 Task: Look for products in the category "Dental Care" from Xylichew only.
Action: Mouse moved to (352, 138)
Screenshot: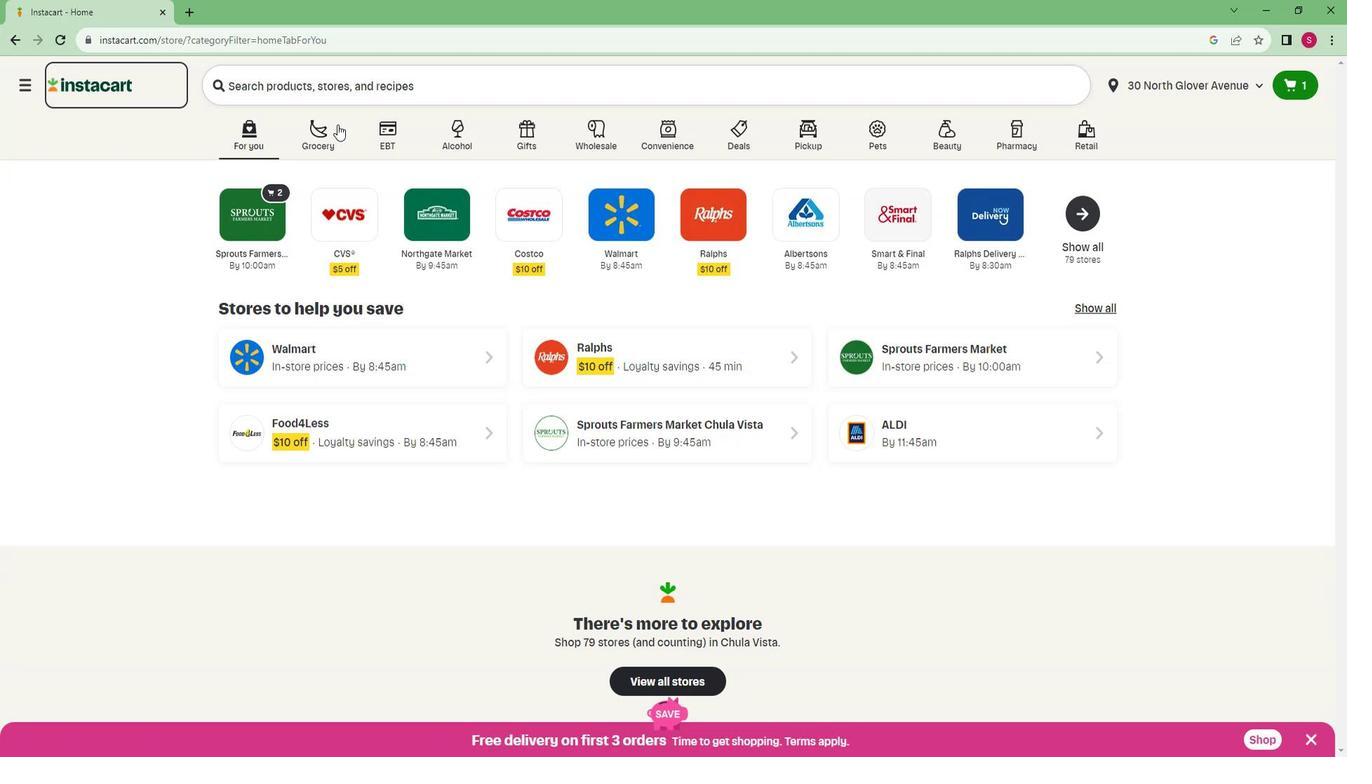 
Action: Mouse pressed left at (352, 138)
Screenshot: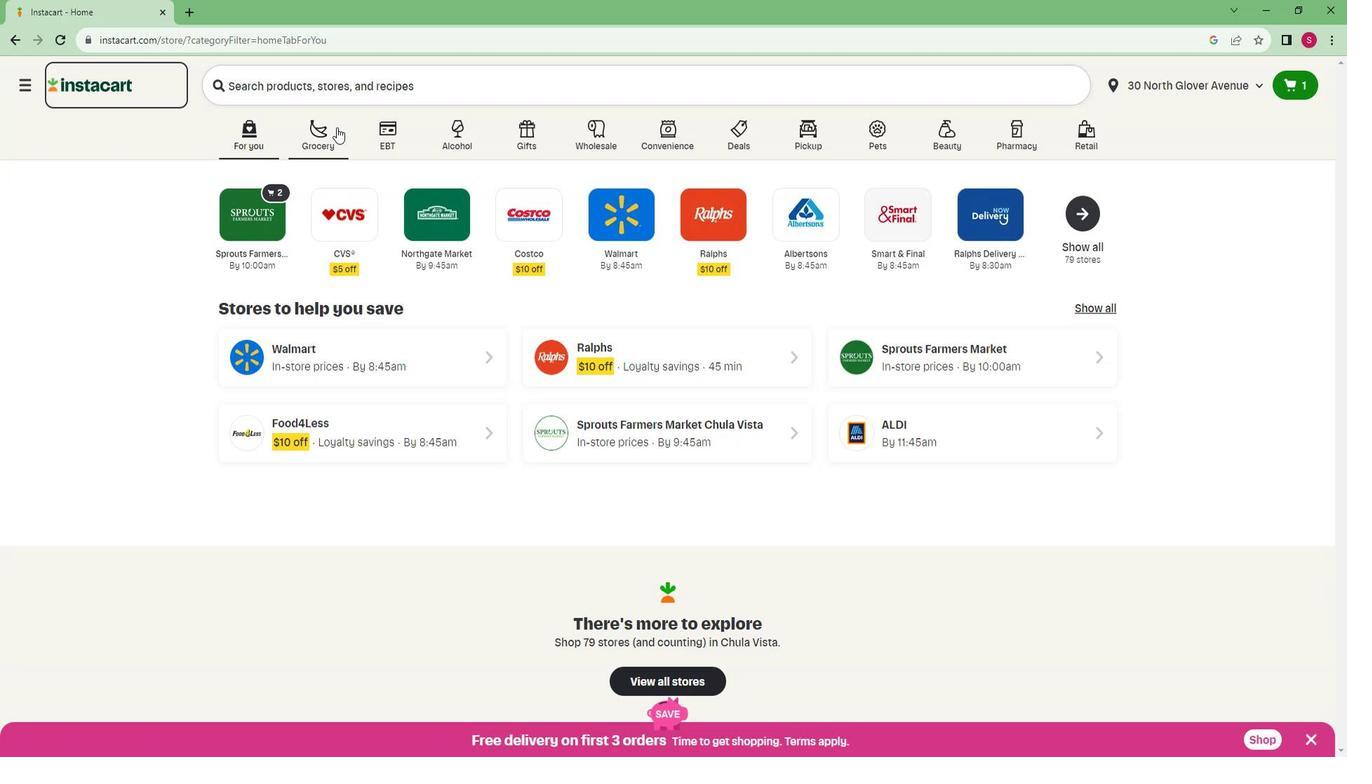 
Action: Mouse moved to (327, 396)
Screenshot: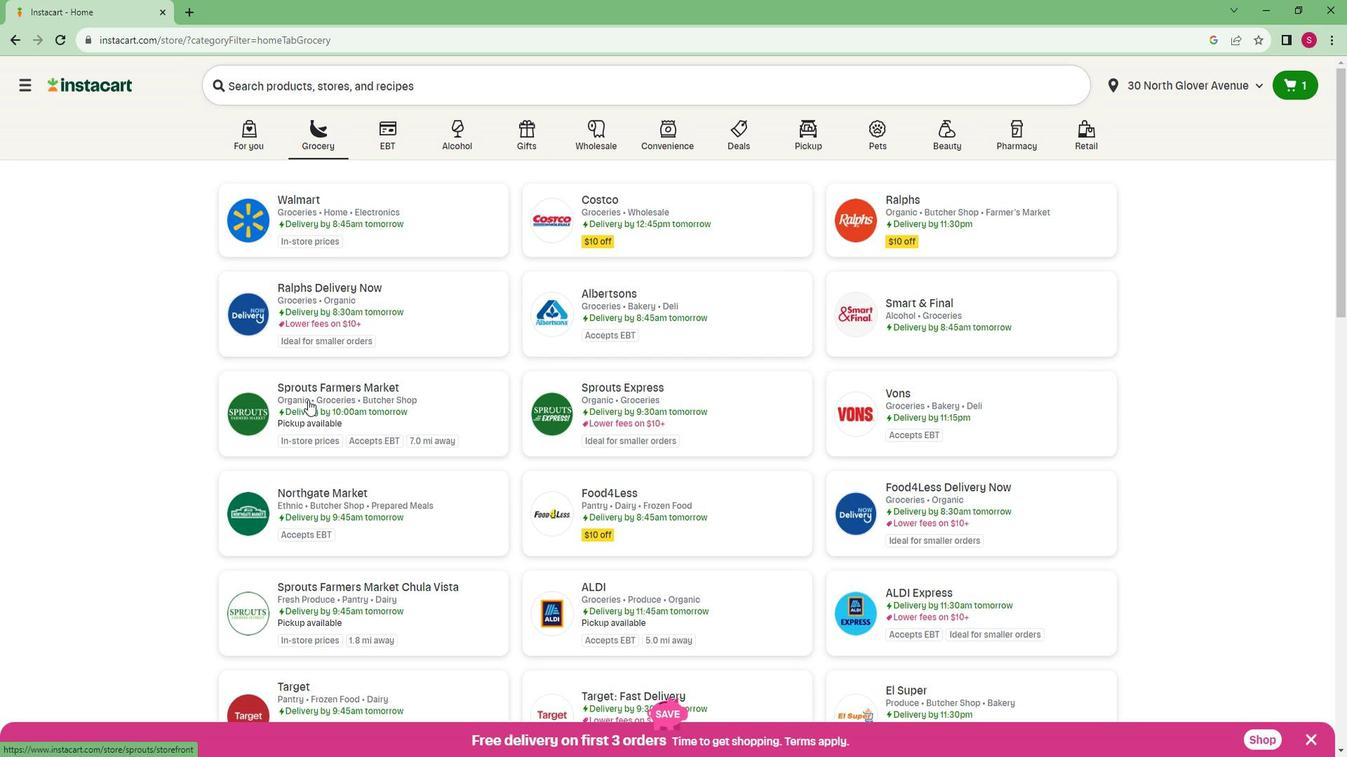 
Action: Mouse pressed left at (327, 396)
Screenshot: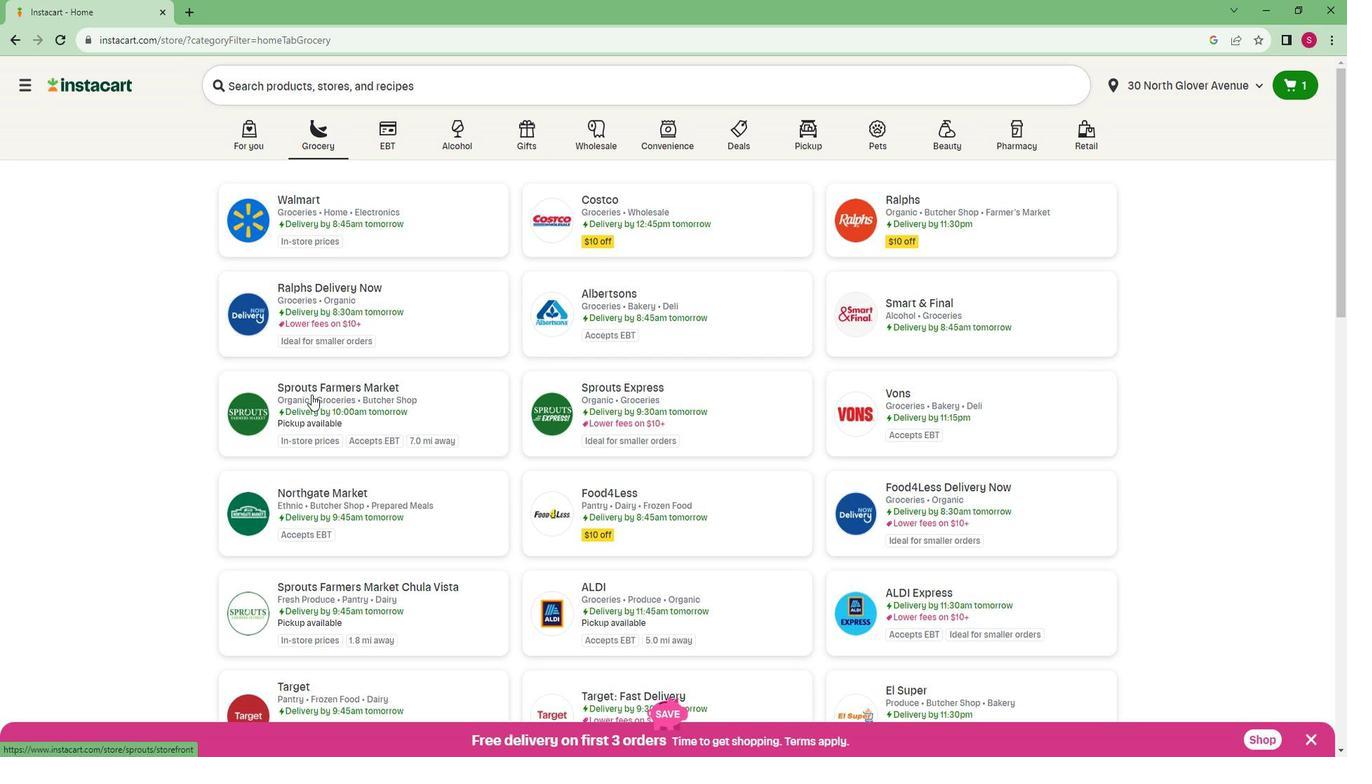 
Action: Mouse moved to (90, 512)
Screenshot: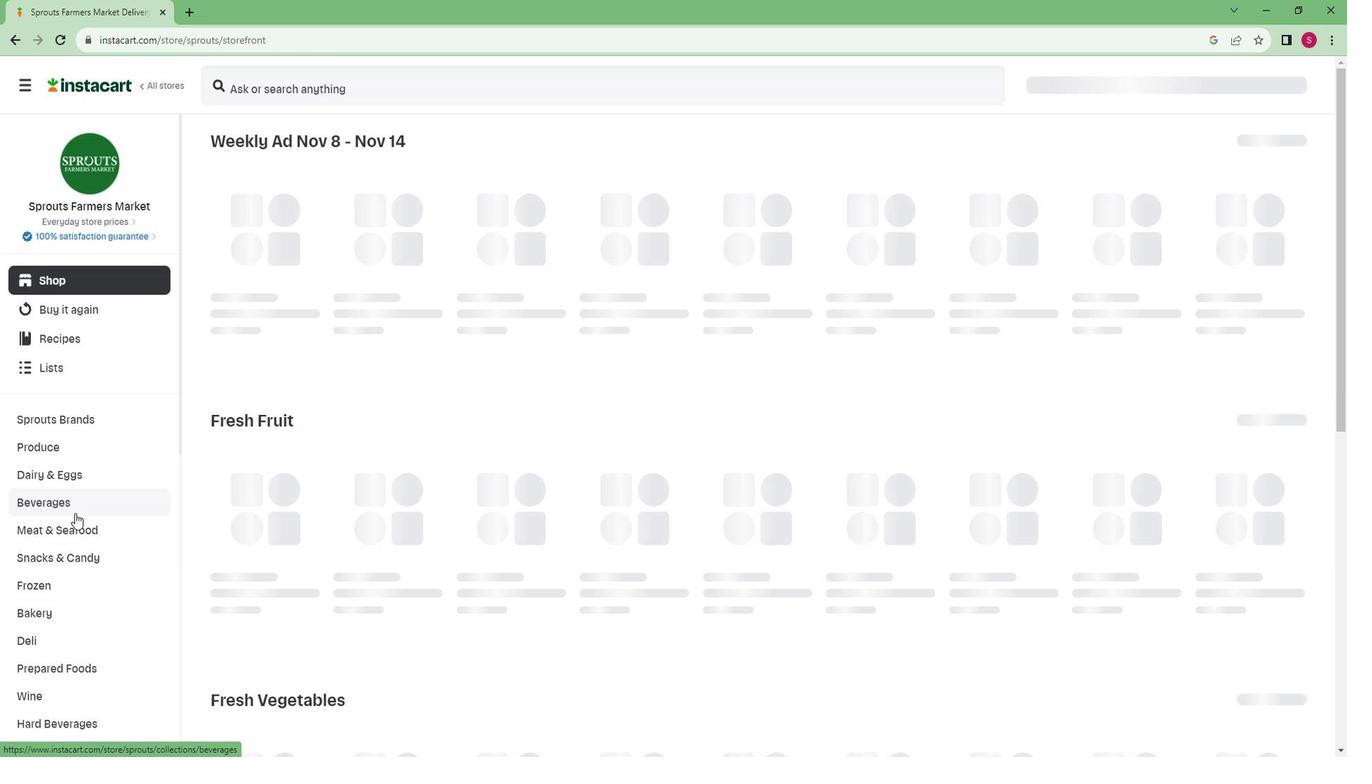 
Action: Mouse scrolled (90, 511) with delta (0, 0)
Screenshot: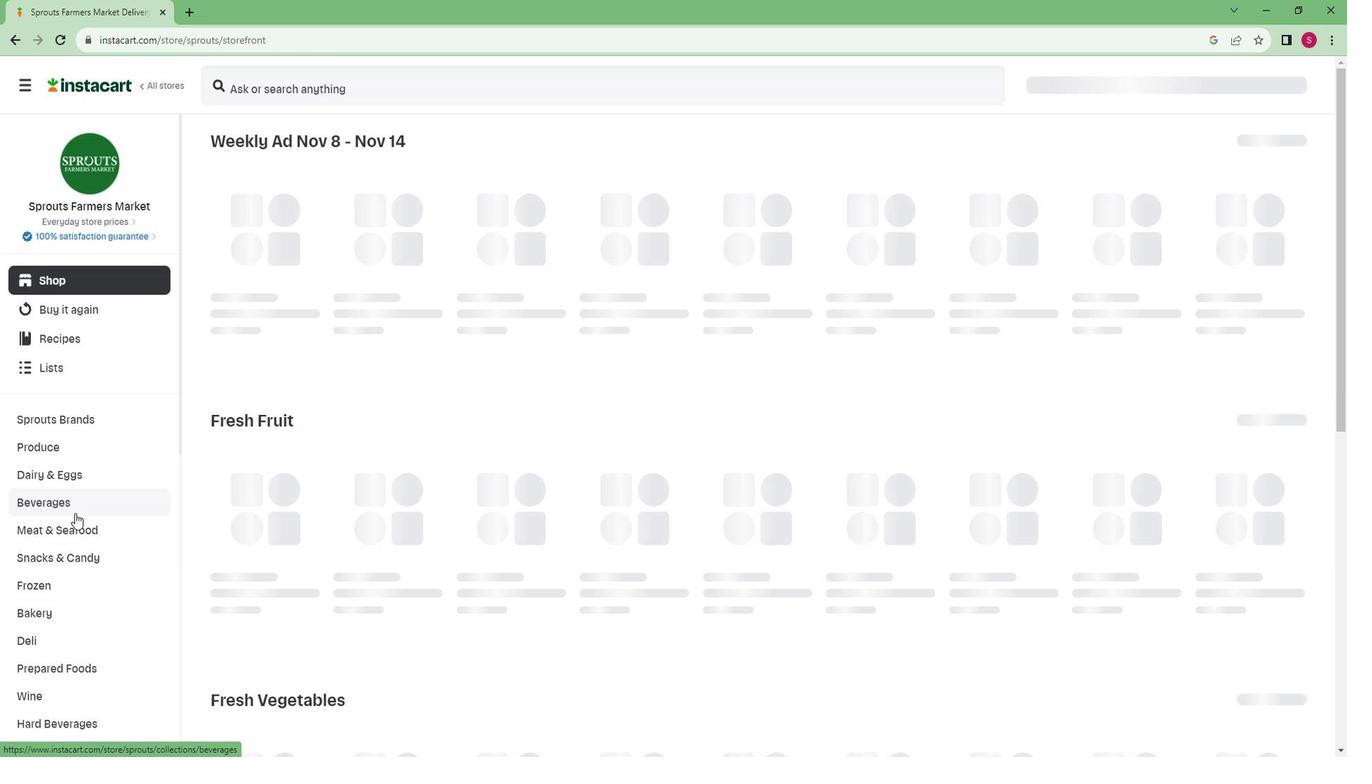 
Action: Mouse moved to (89, 512)
Screenshot: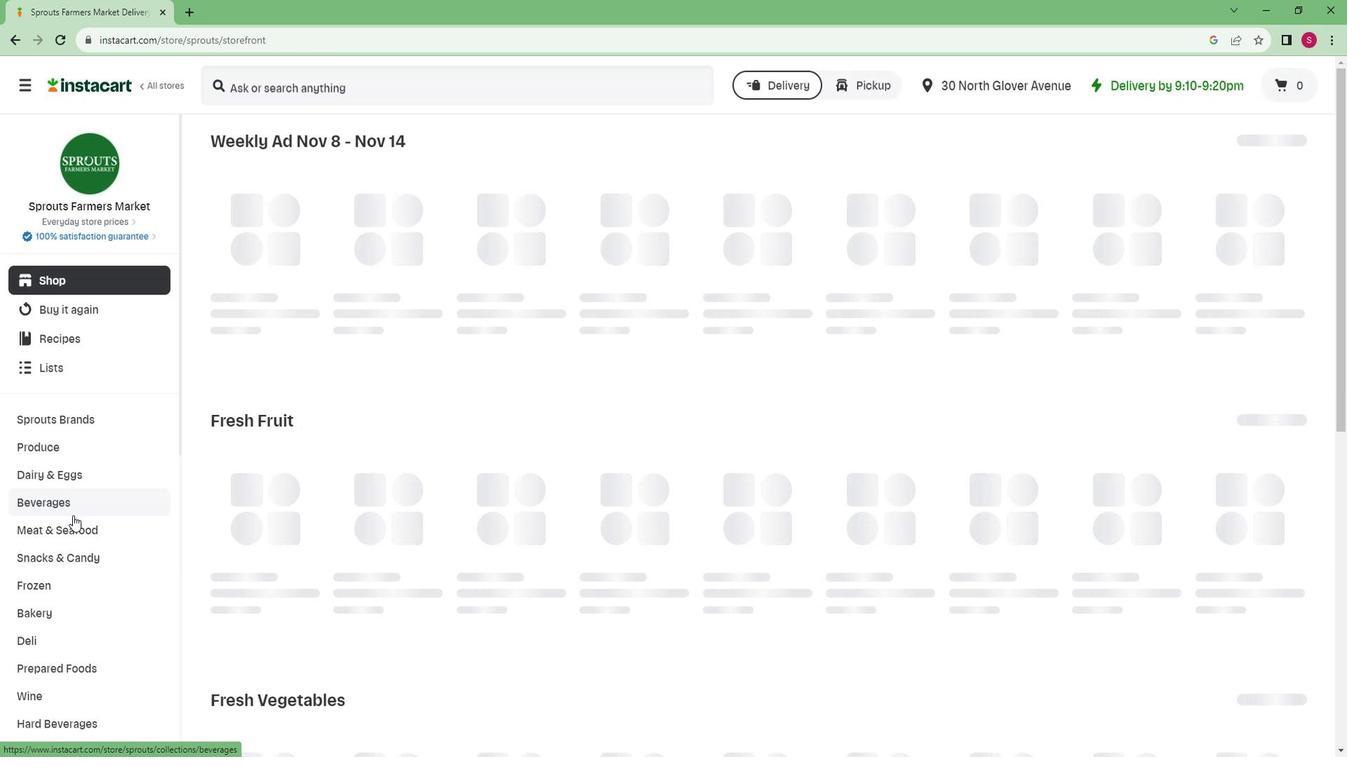 
Action: Mouse scrolled (89, 512) with delta (0, 0)
Screenshot: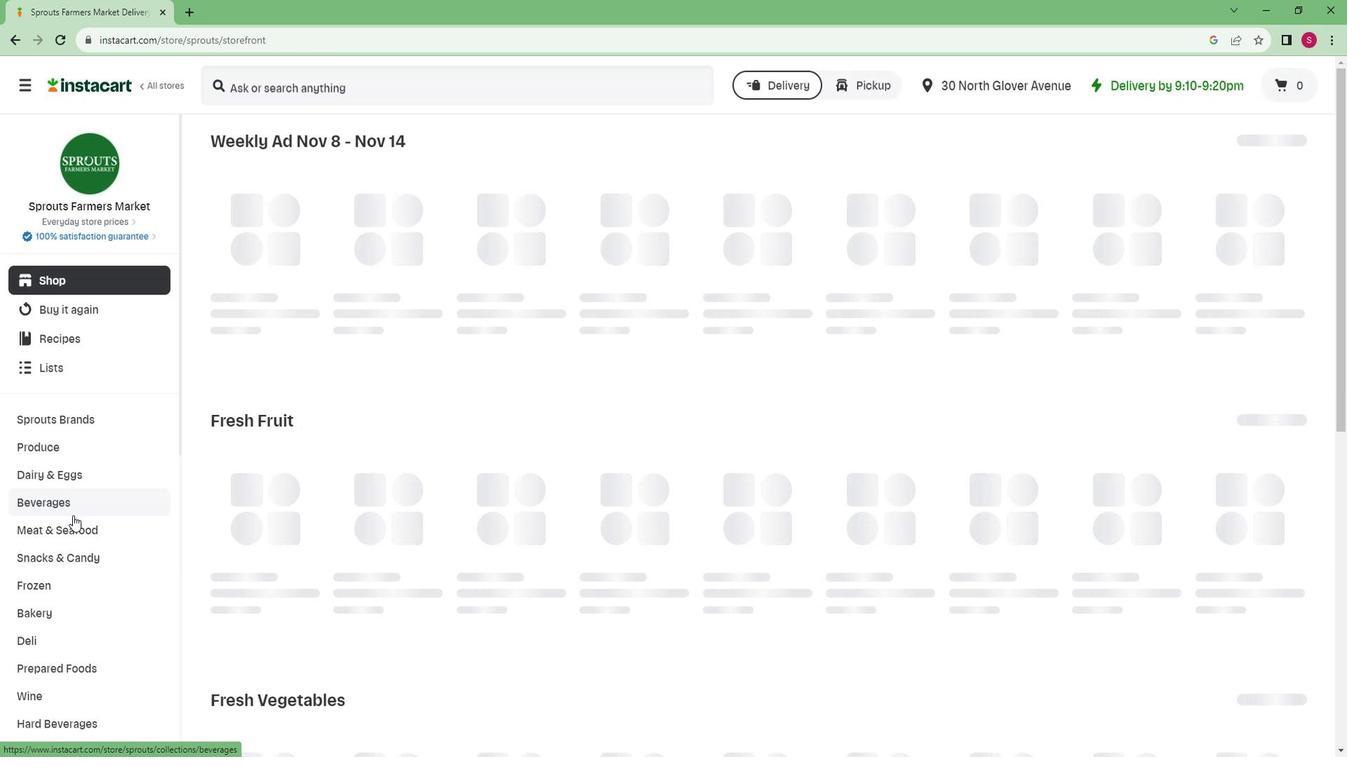 
Action: Mouse moved to (88, 512)
Screenshot: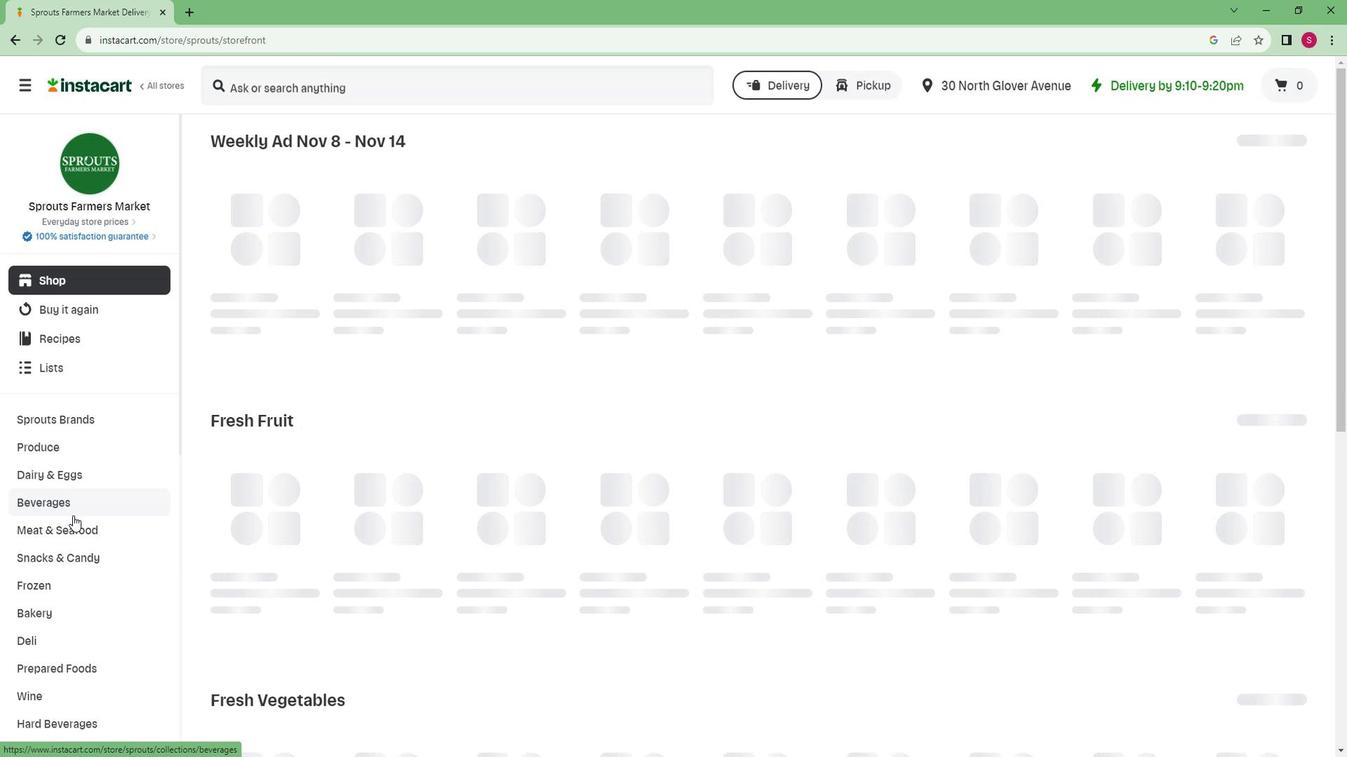 
Action: Mouse scrolled (88, 512) with delta (0, 0)
Screenshot: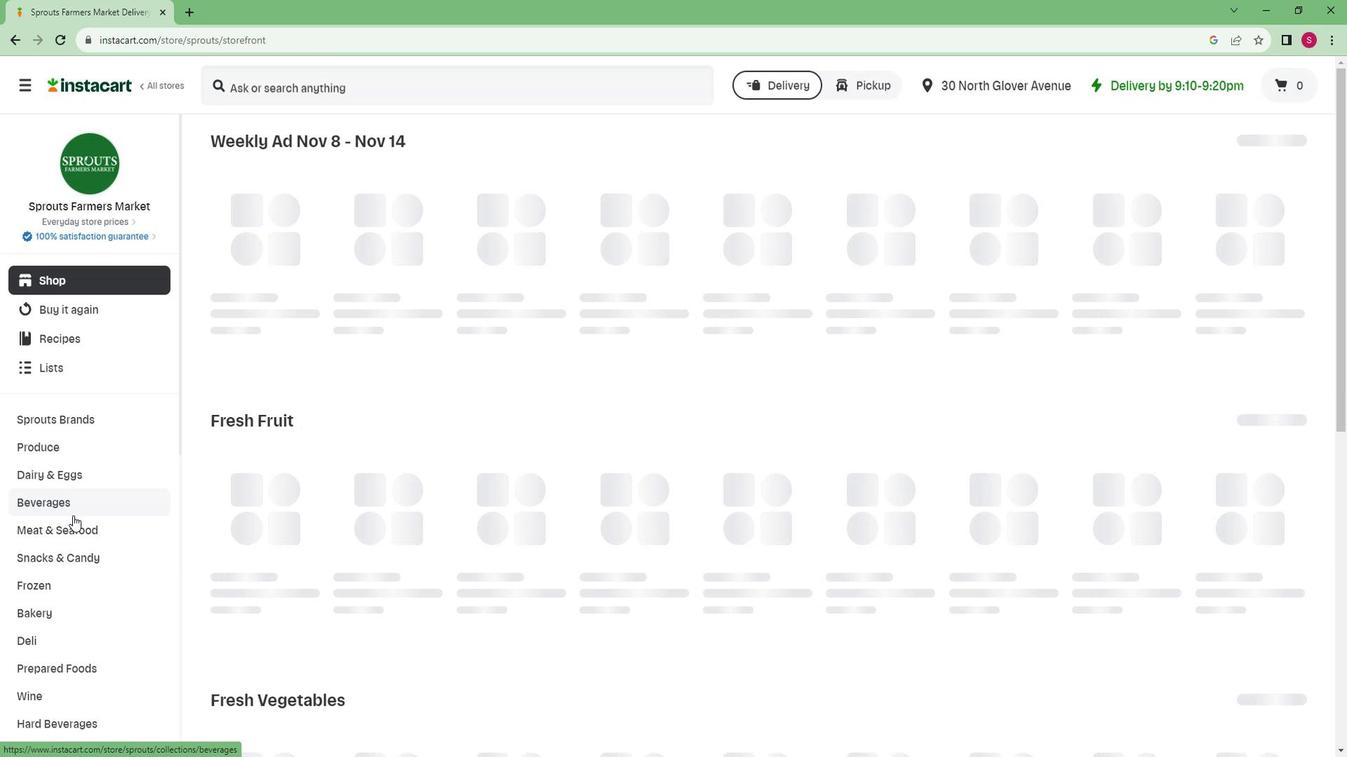 
Action: Mouse moved to (87, 513)
Screenshot: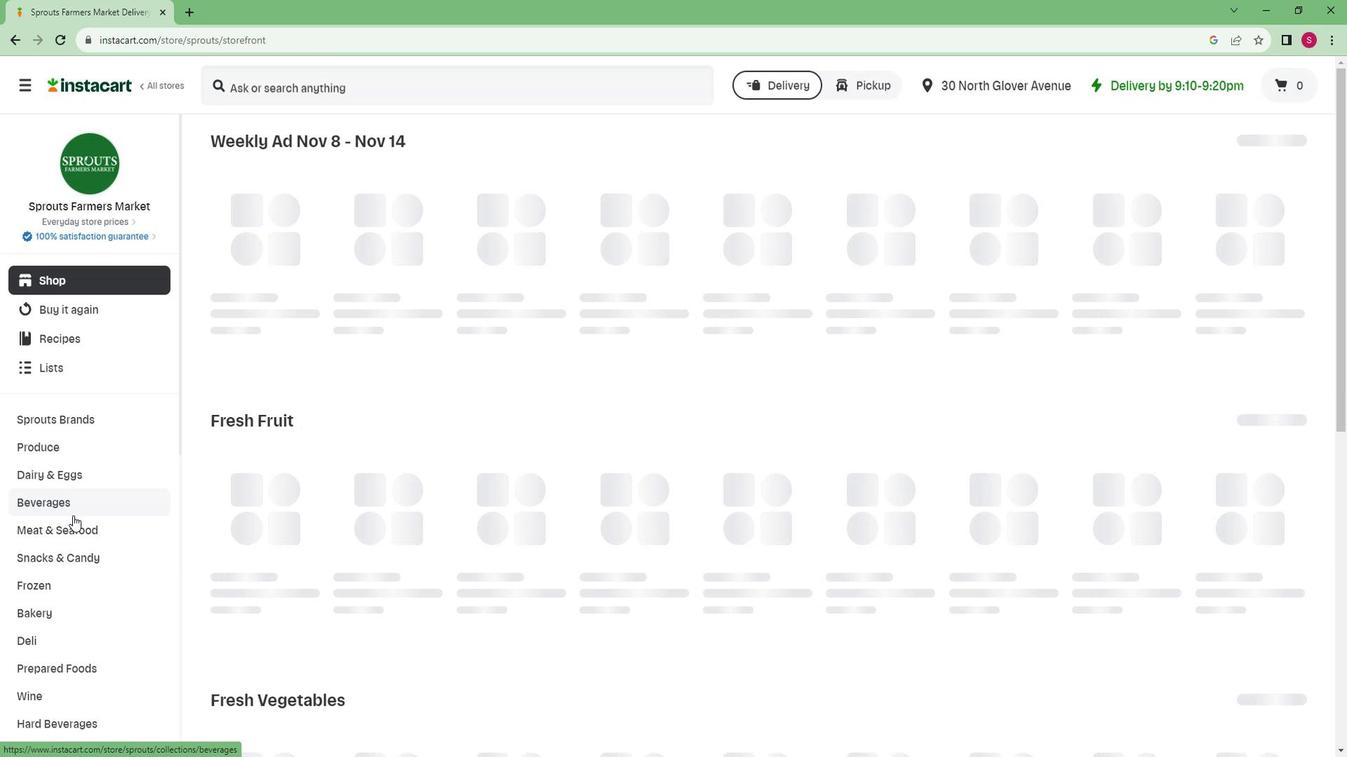 
Action: Mouse scrolled (87, 512) with delta (0, 0)
Screenshot: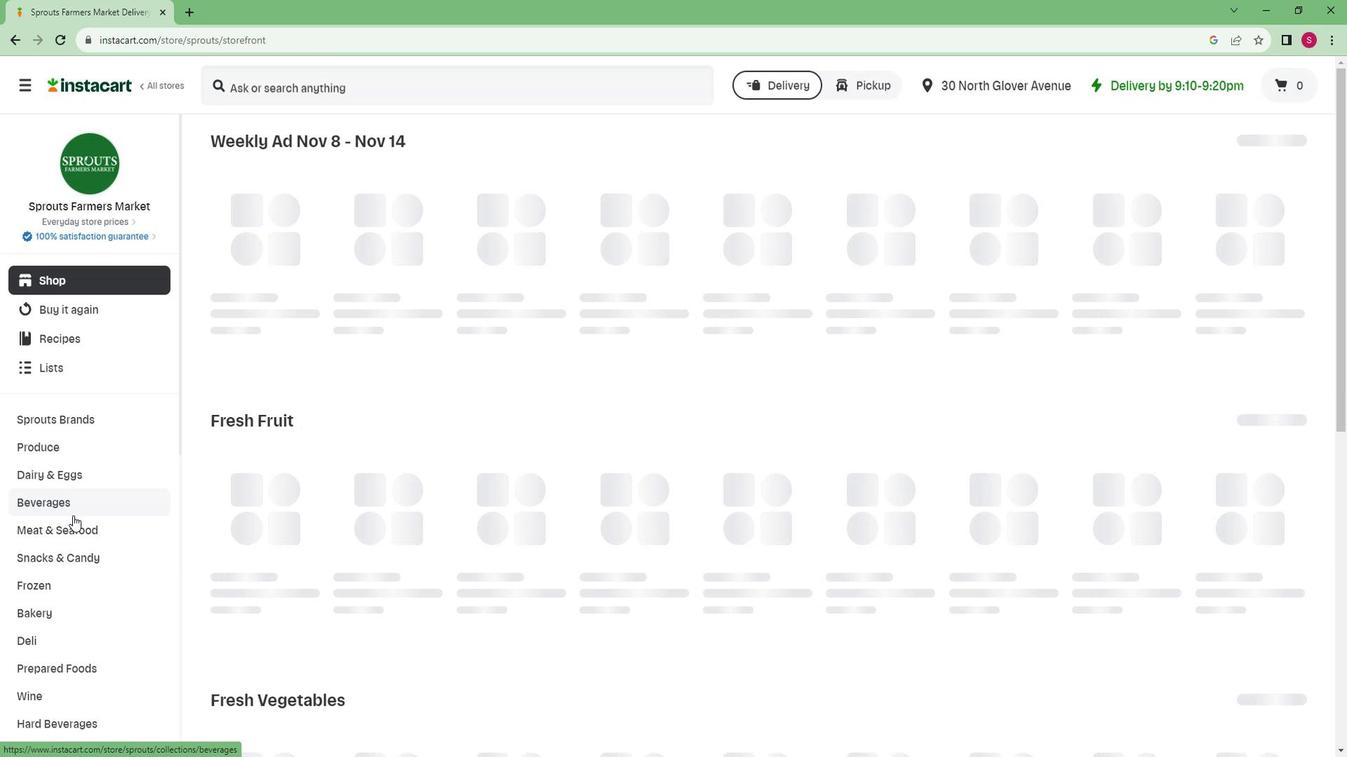 
Action: Mouse moved to (86, 514)
Screenshot: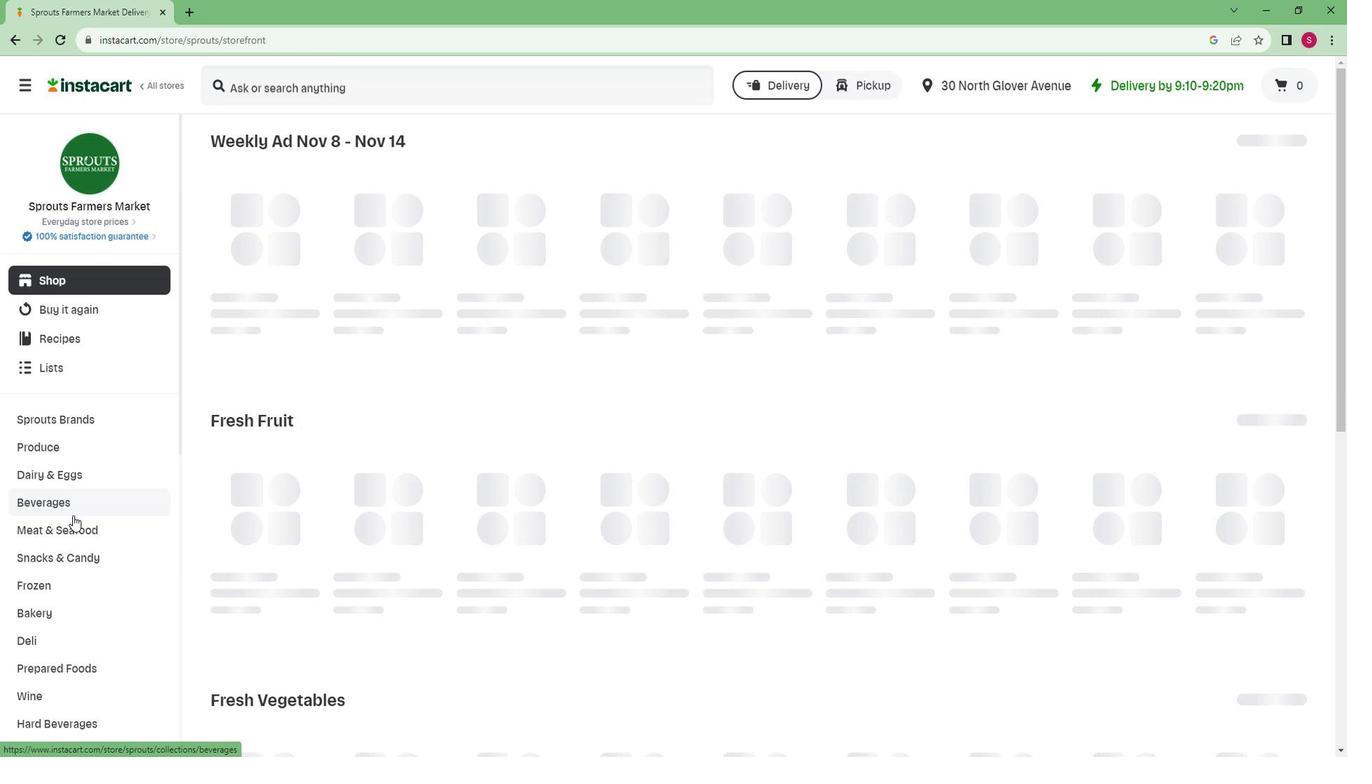 
Action: Mouse scrolled (86, 513) with delta (0, 0)
Screenshot: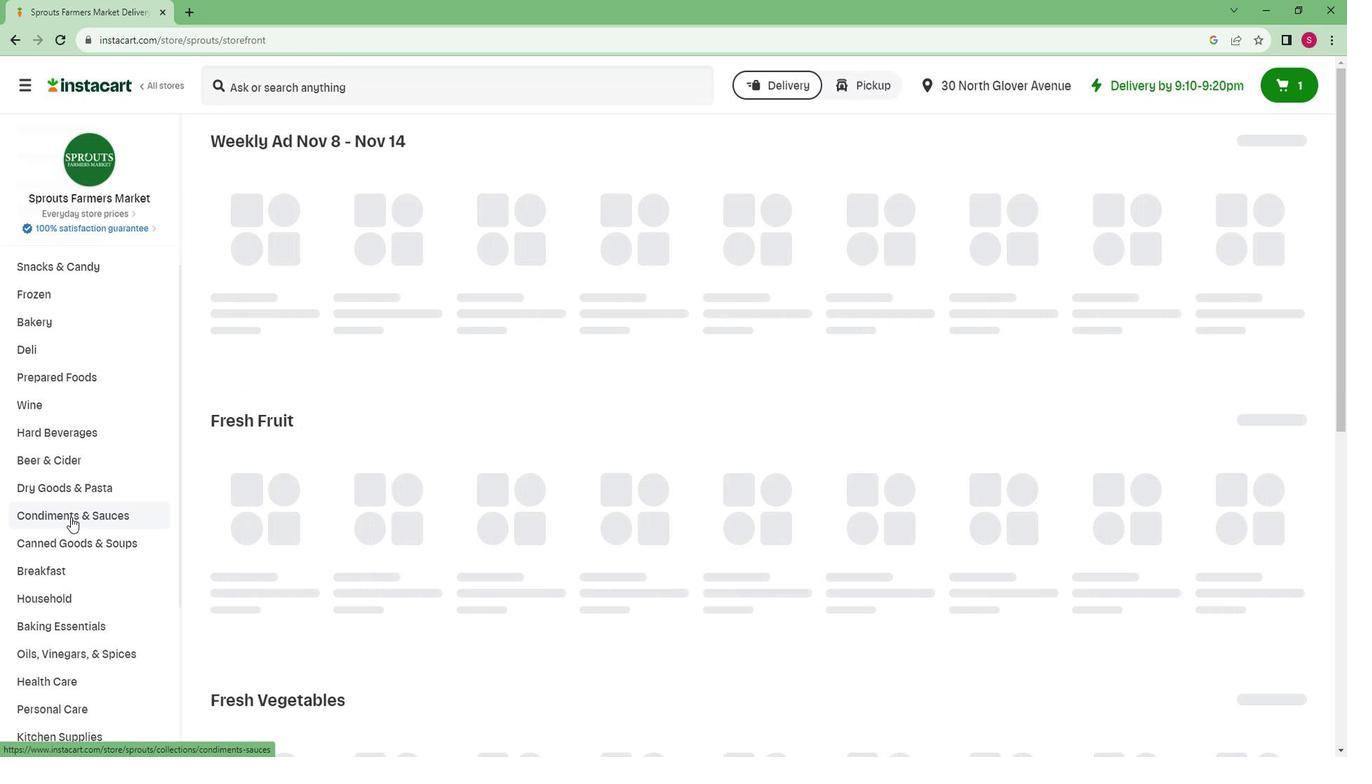 
Action: Mouse scrolled (86, 513) with delta (0, 0)
Screenshot: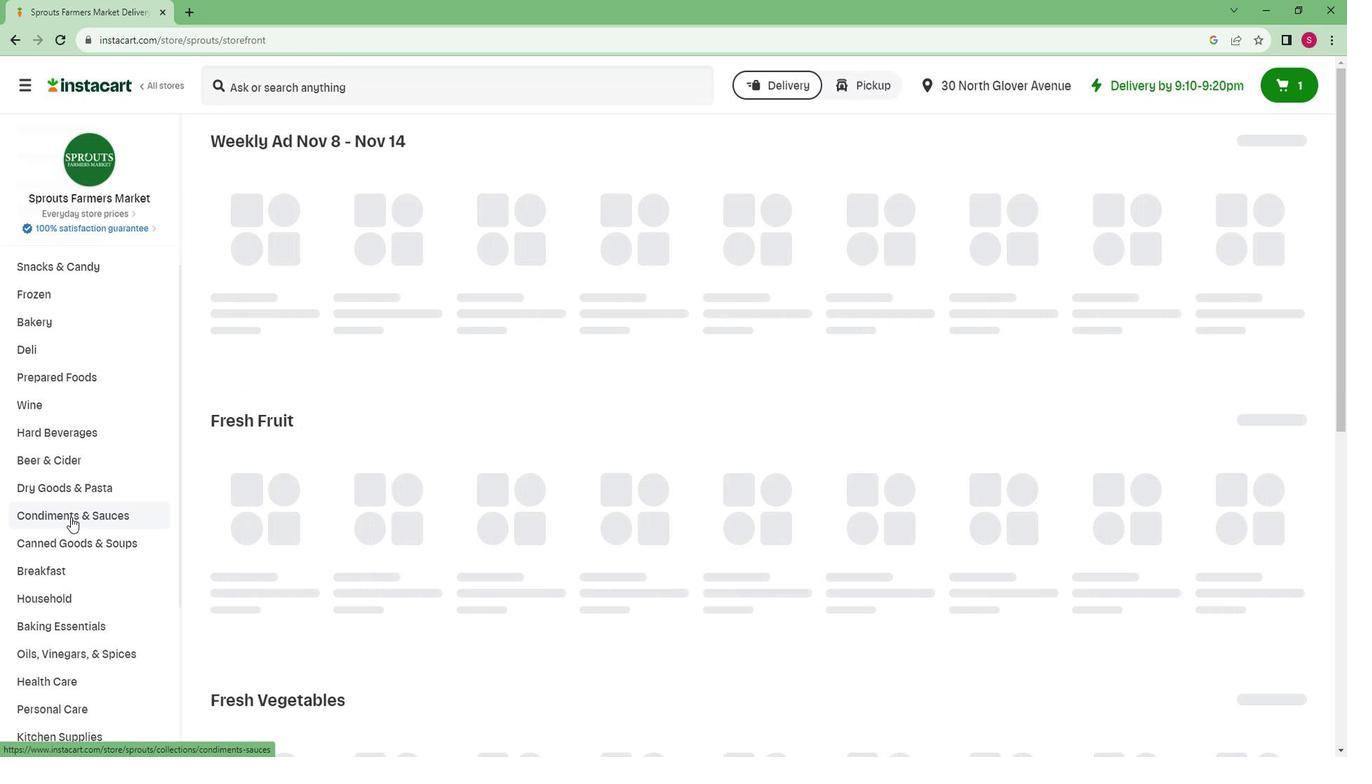 
Action: Mouse scrolled (86, 513) with delta (0, 0)
Screenshot: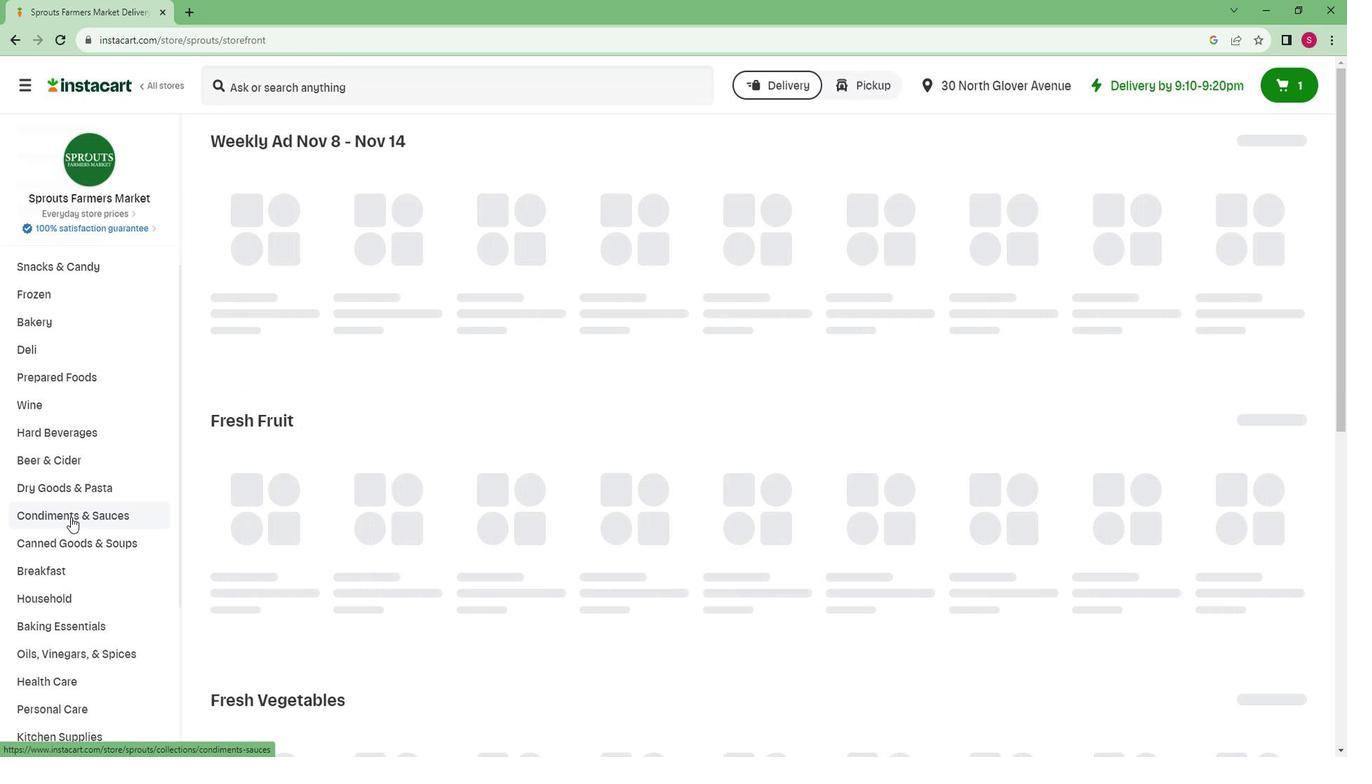 
Action: Mouse scrolled (86, 513) with delta (0, 0)
Screenshot: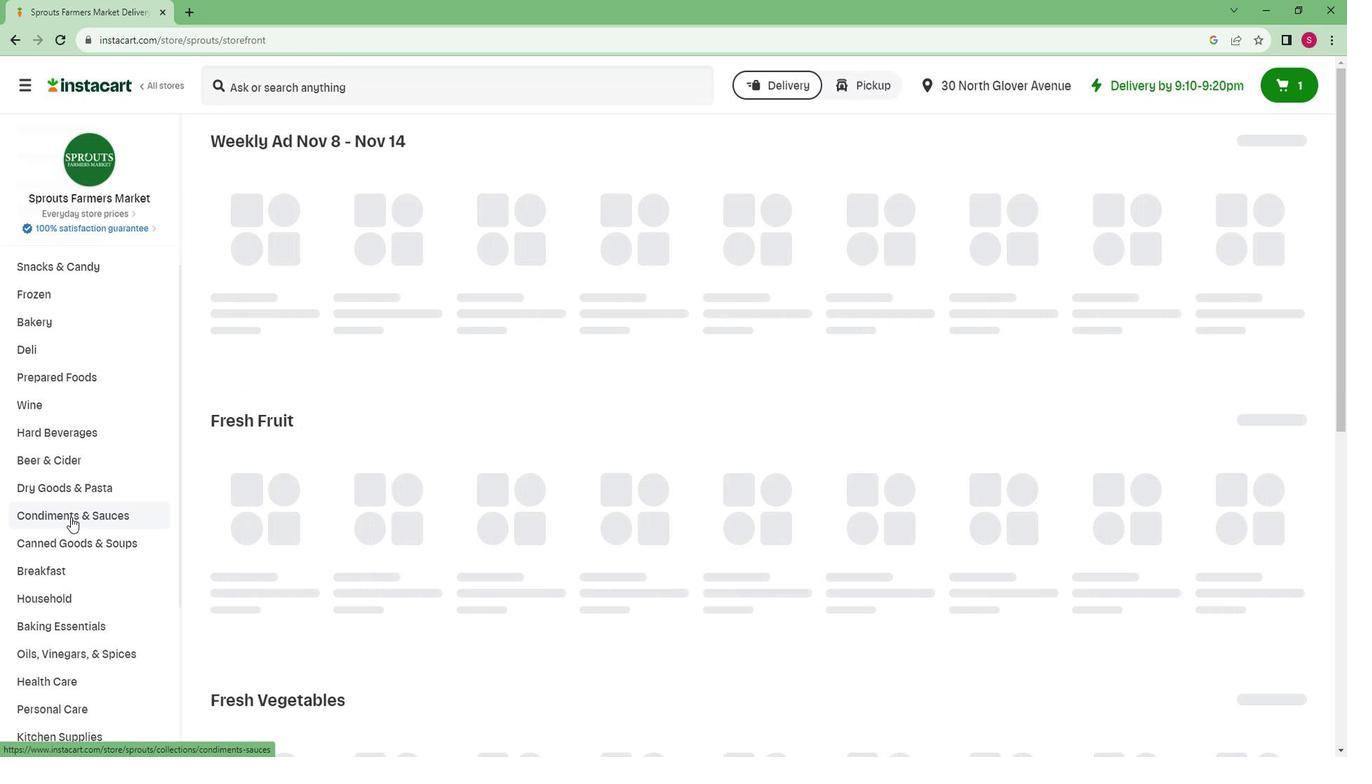 
Action: Mouse moved to (64, 629)
Screenshot: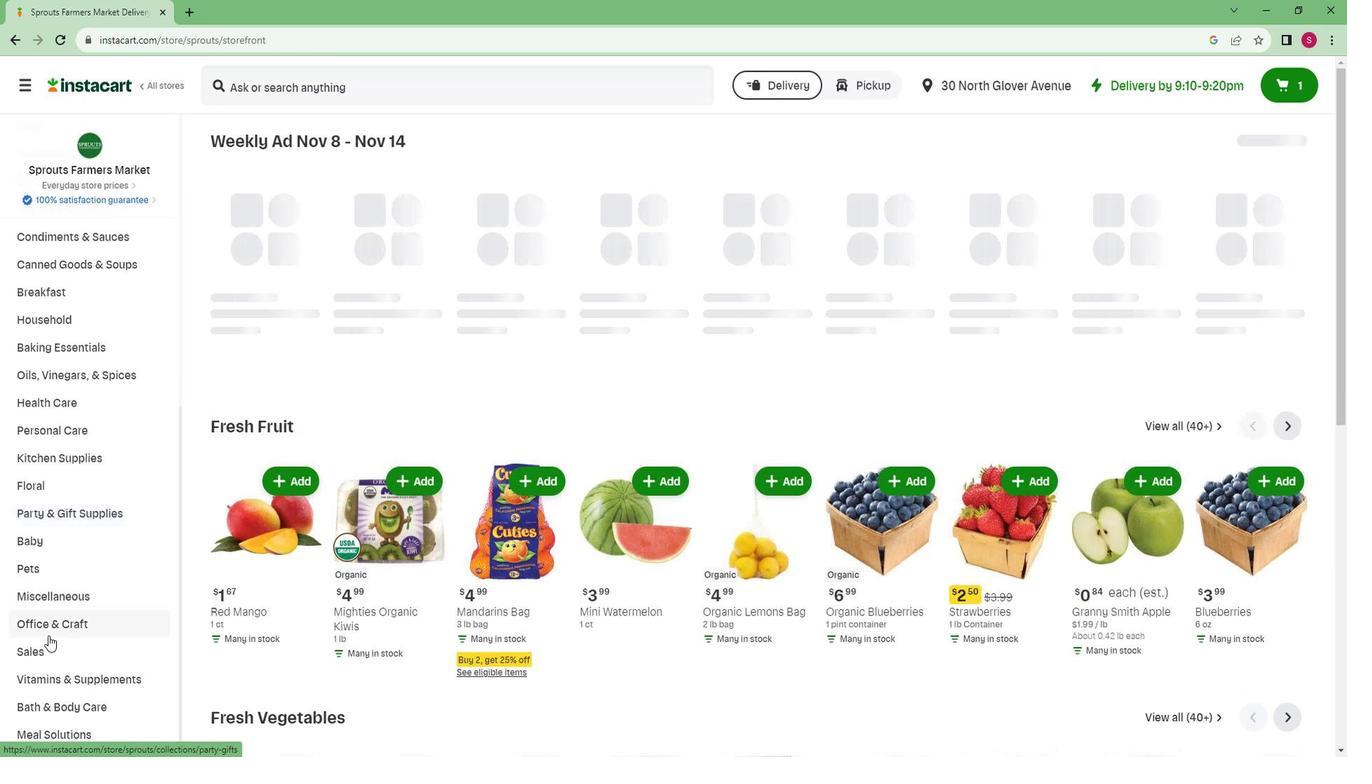 
Action: Mouse scrolled (64, 628) with delta (0, 0)
Screenshot: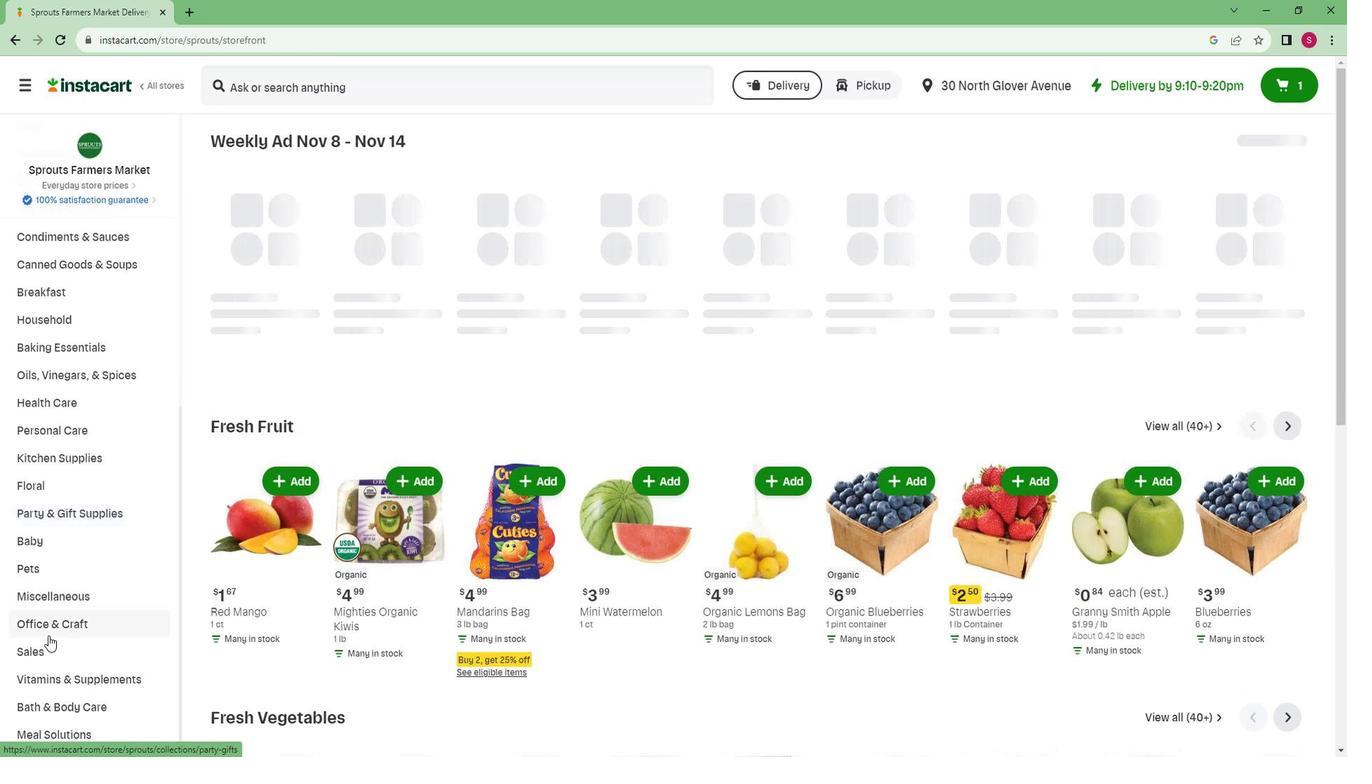 
Action: Mouse scrolled (64, 628) with delta (0, 0)
Screenshot: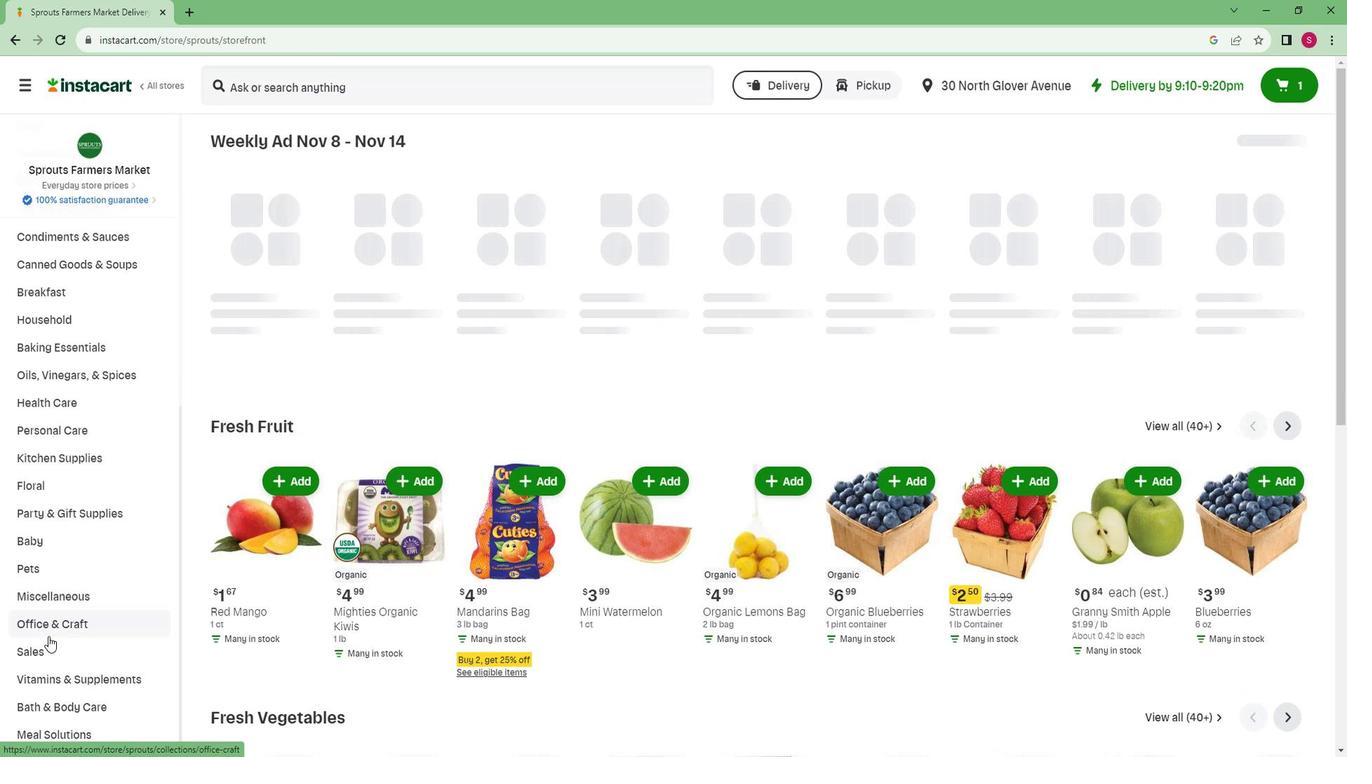 
Action: Mouse moved to (62, 693)
Screenshot: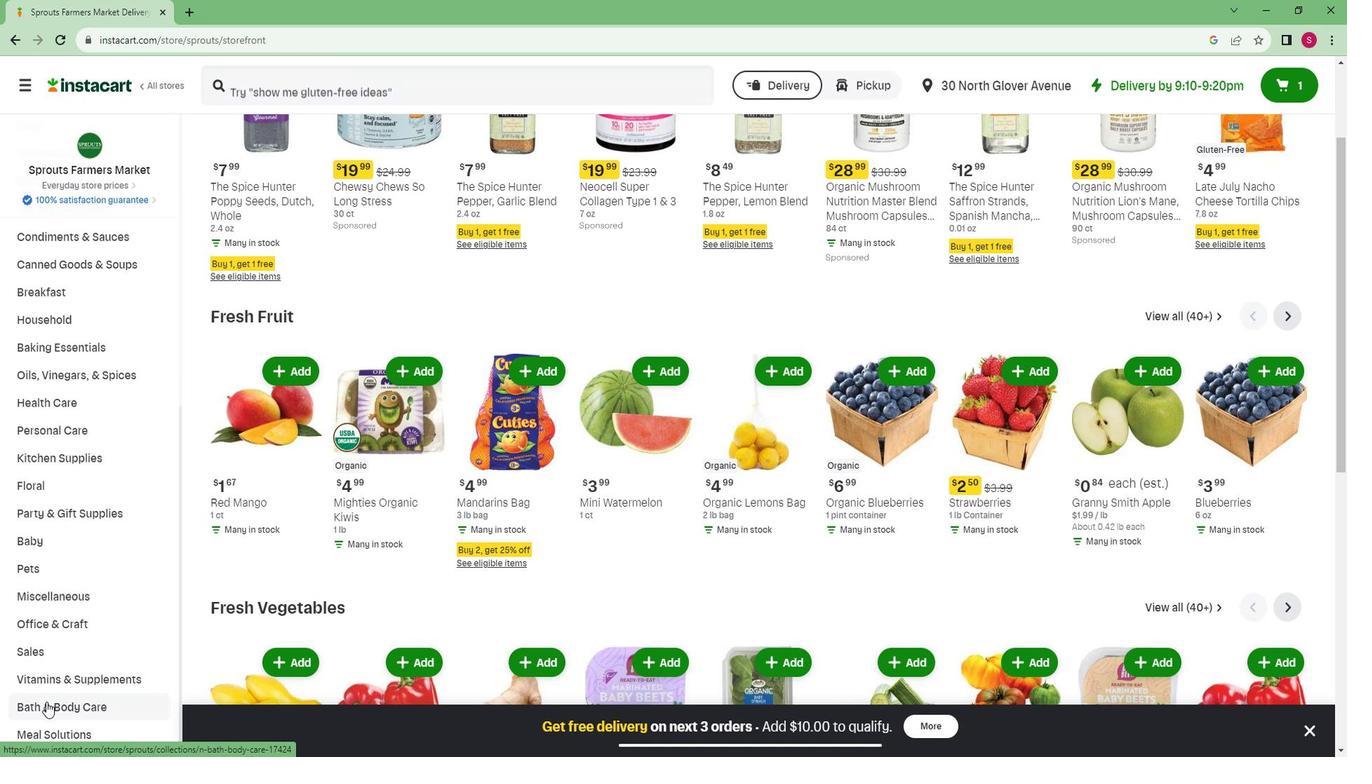 
Action: Mouse pressed left at (62, 693)
Screenshot: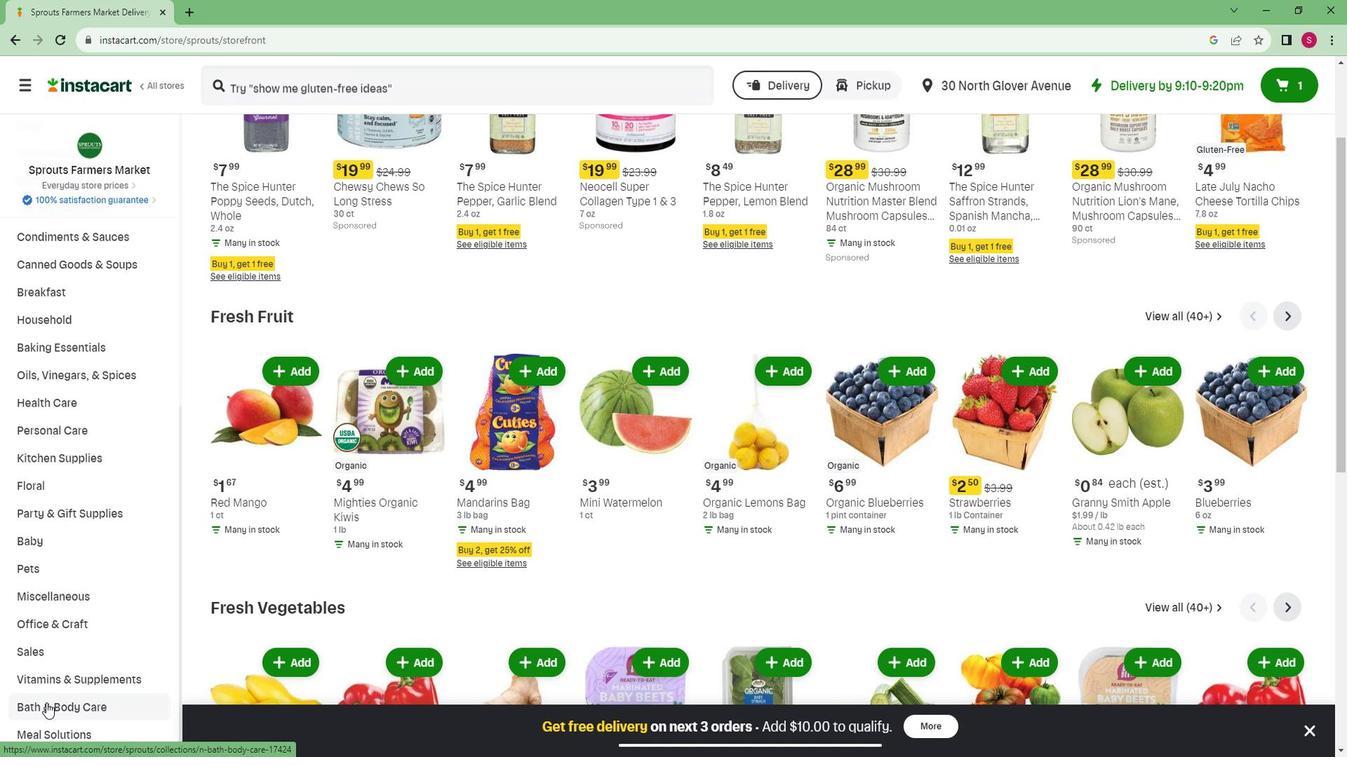 
Action: Mouse moved to (923, 185)
Screenshot: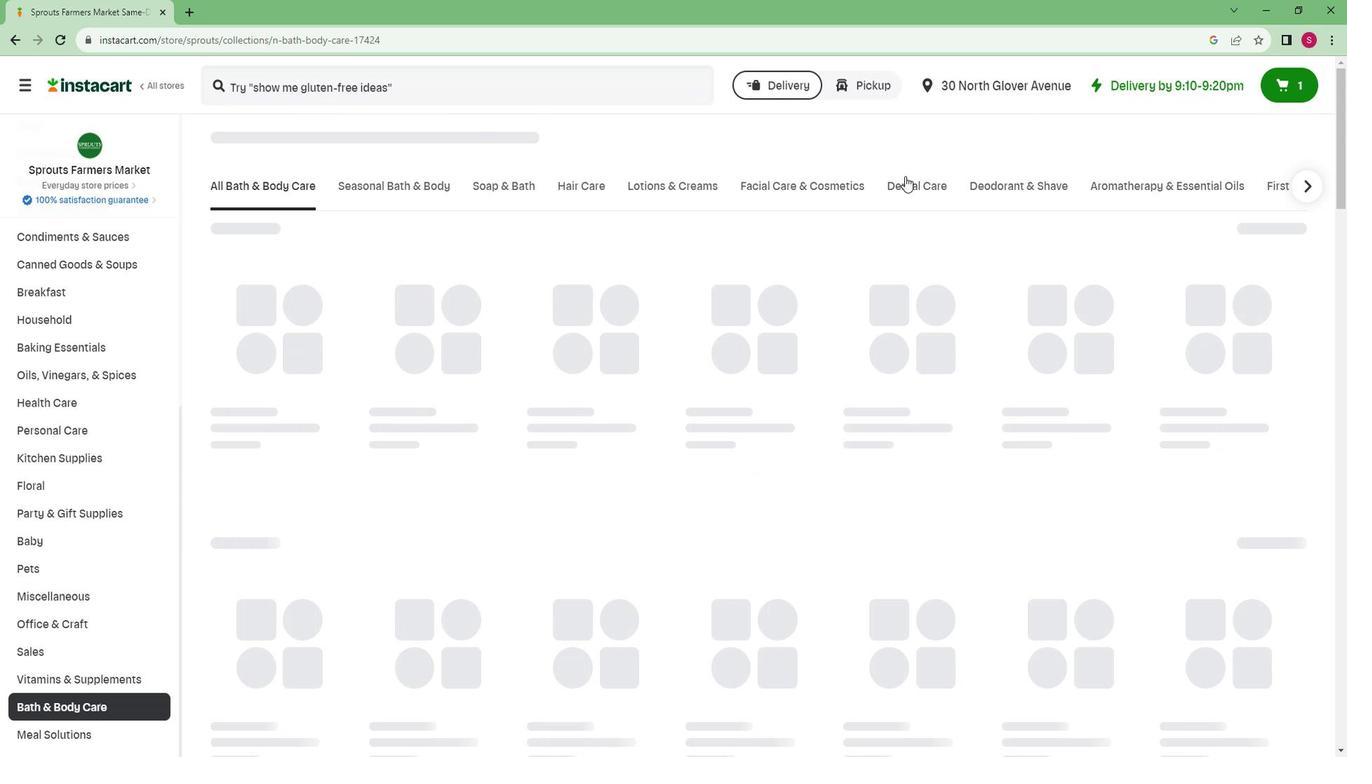 
Action: Mouse pressed left at (923, 185)
Screenshot: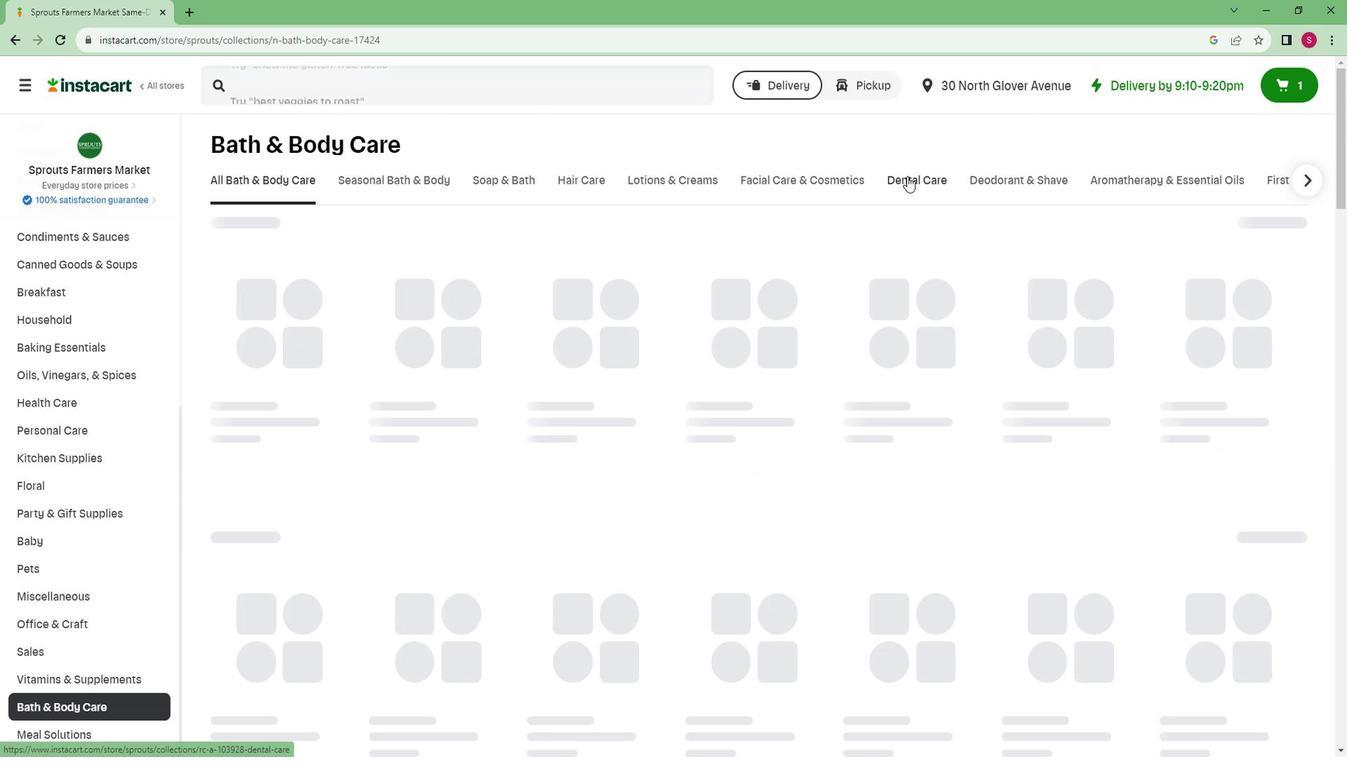 
Action: Mouse moved to (488, 243)
Screenshot: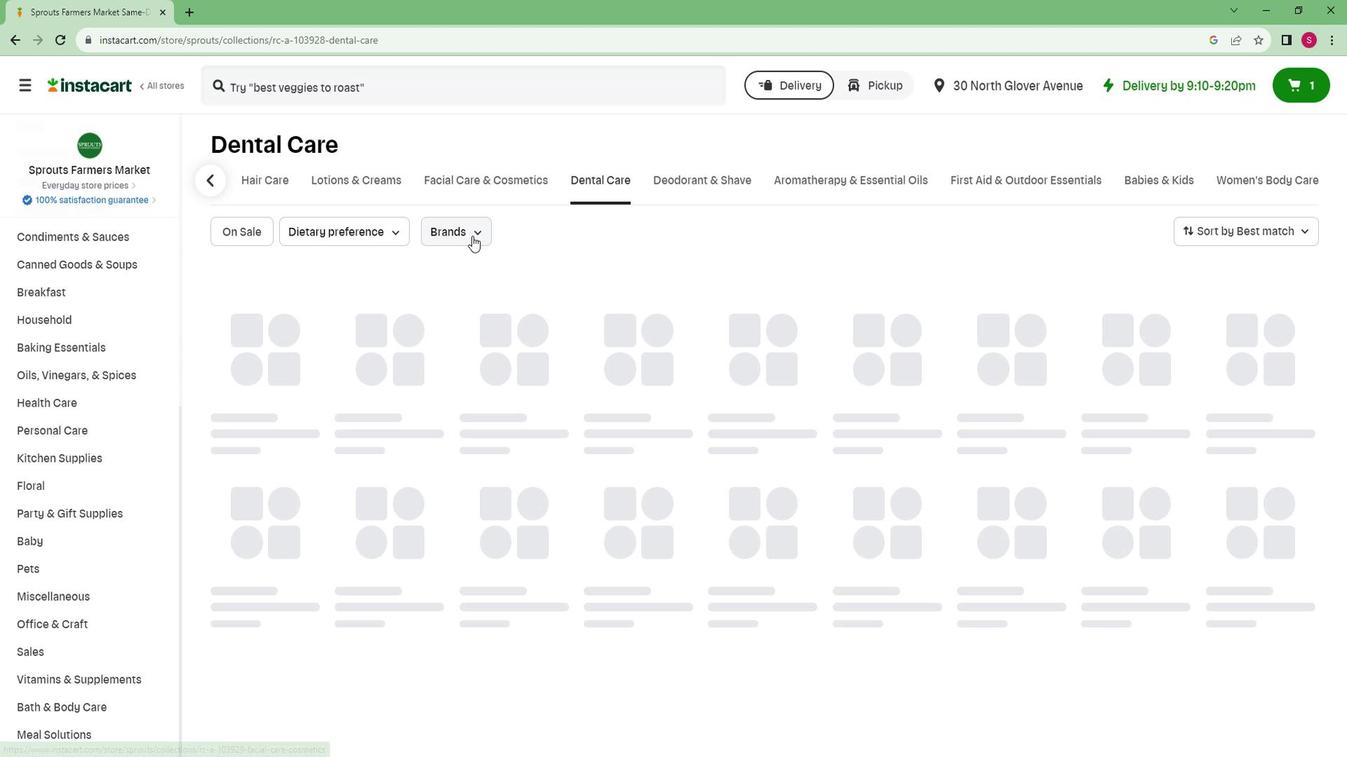 
Action: Mouse pressed left at (488, 243)
Screenshot: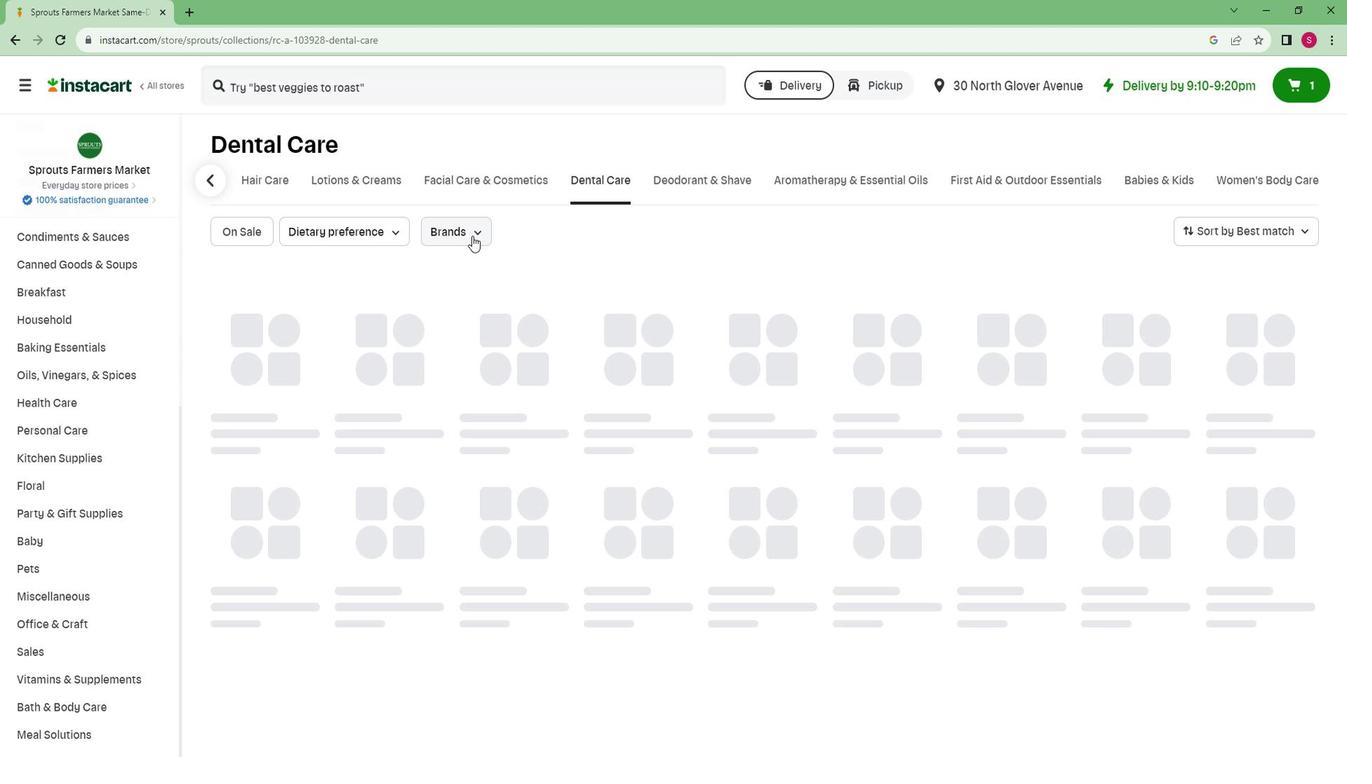 
Action: Mouse moved to (456, 351)
Screenshot: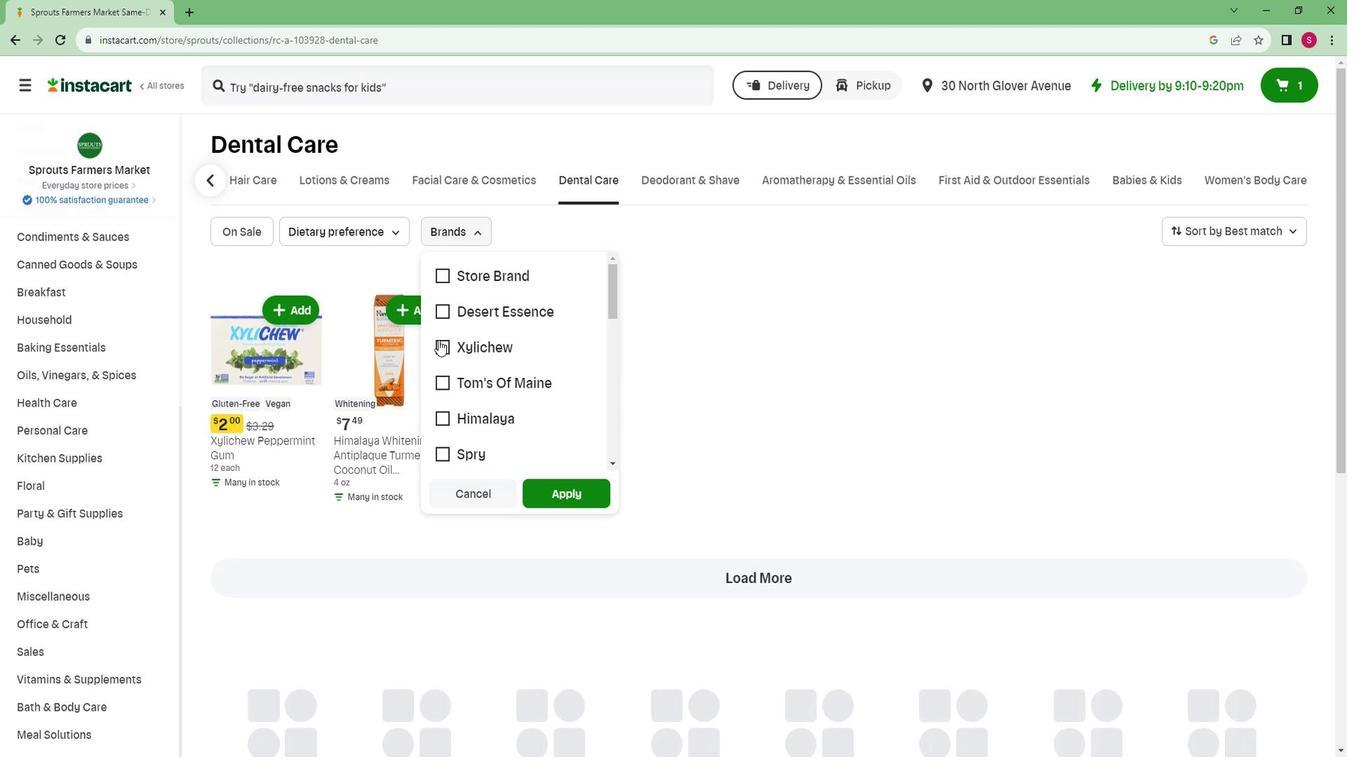 
Action: Mouse pressed left at (456, 351)
Screenshot: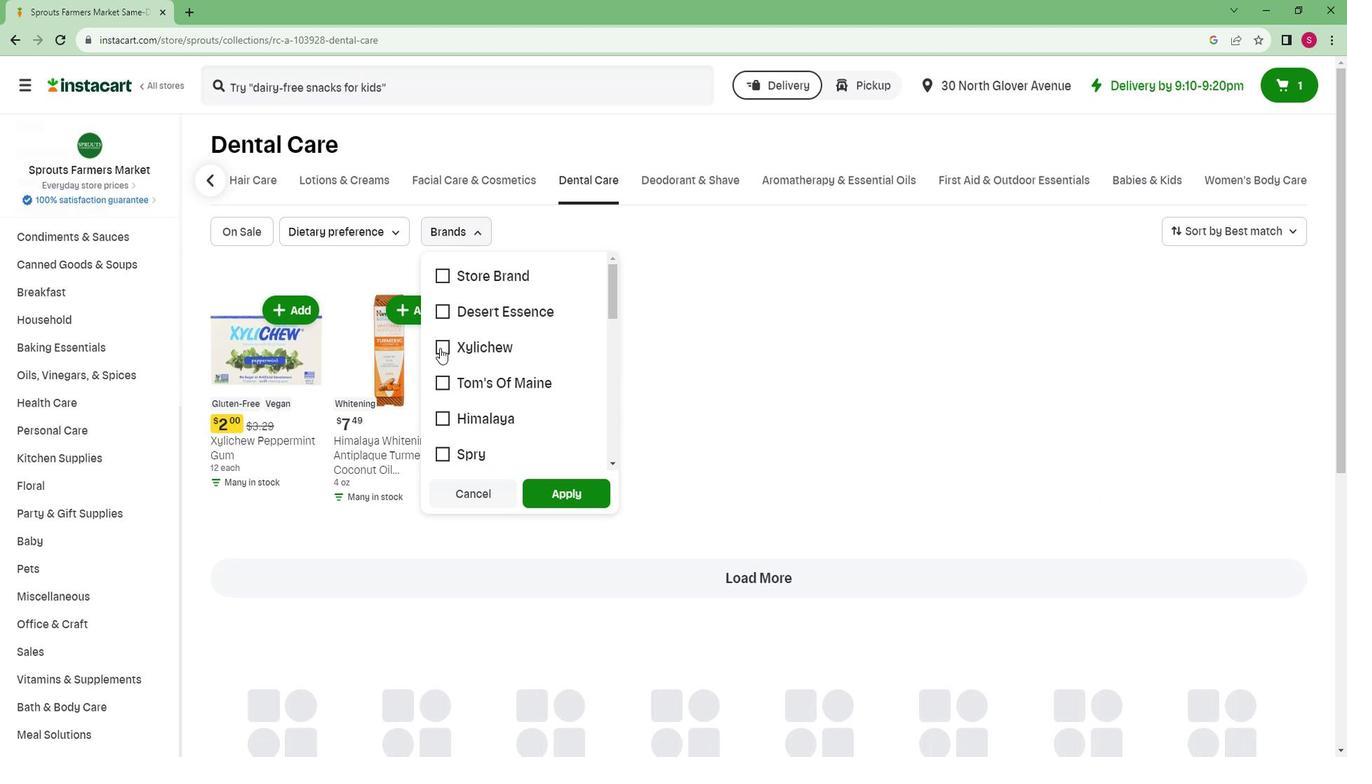 
Action: Mouse moved to (561, 484)
Screenshot: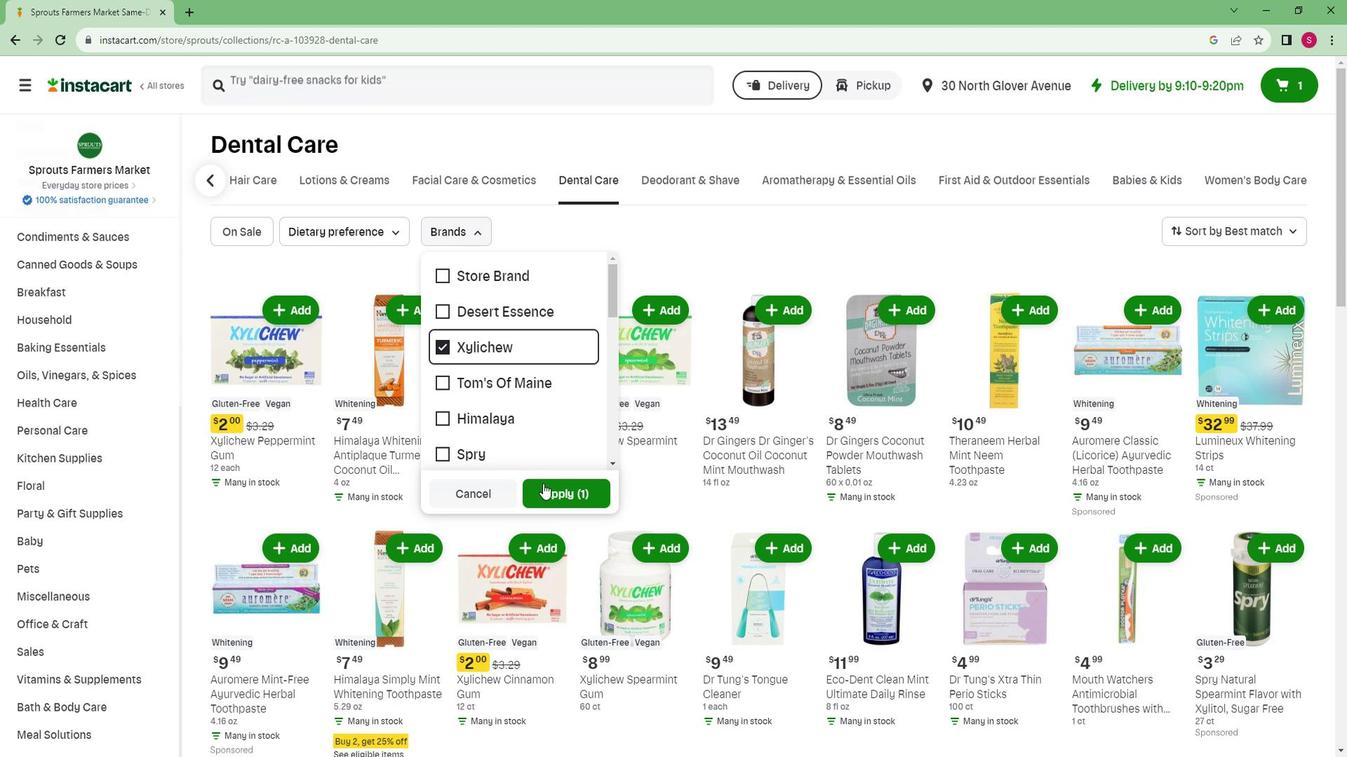 
Action: Mouse pressed left at (561, 484)
Screenshot: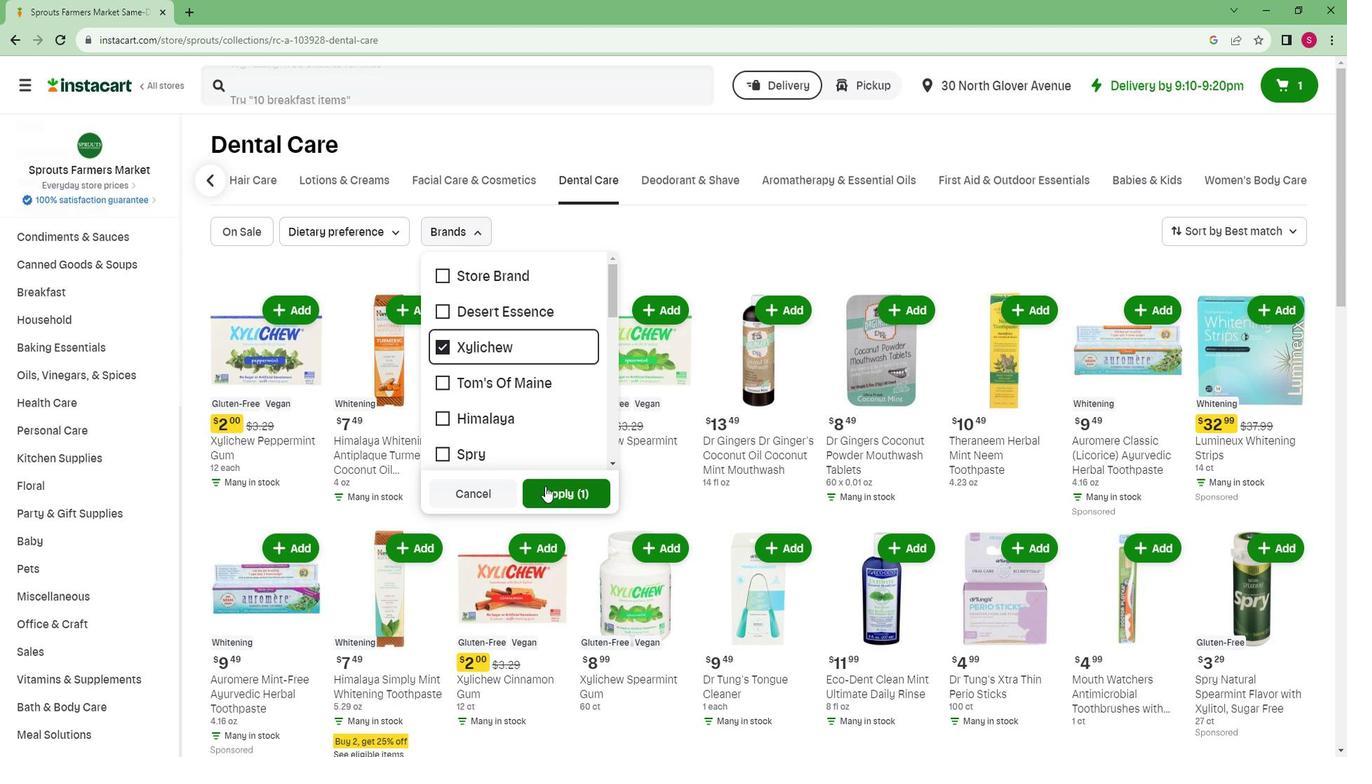 
